 Task: Change the theme color of your profile to "RGB (34,34,12)".
Action: Mouse moved to (1337, 41)
Screenshot: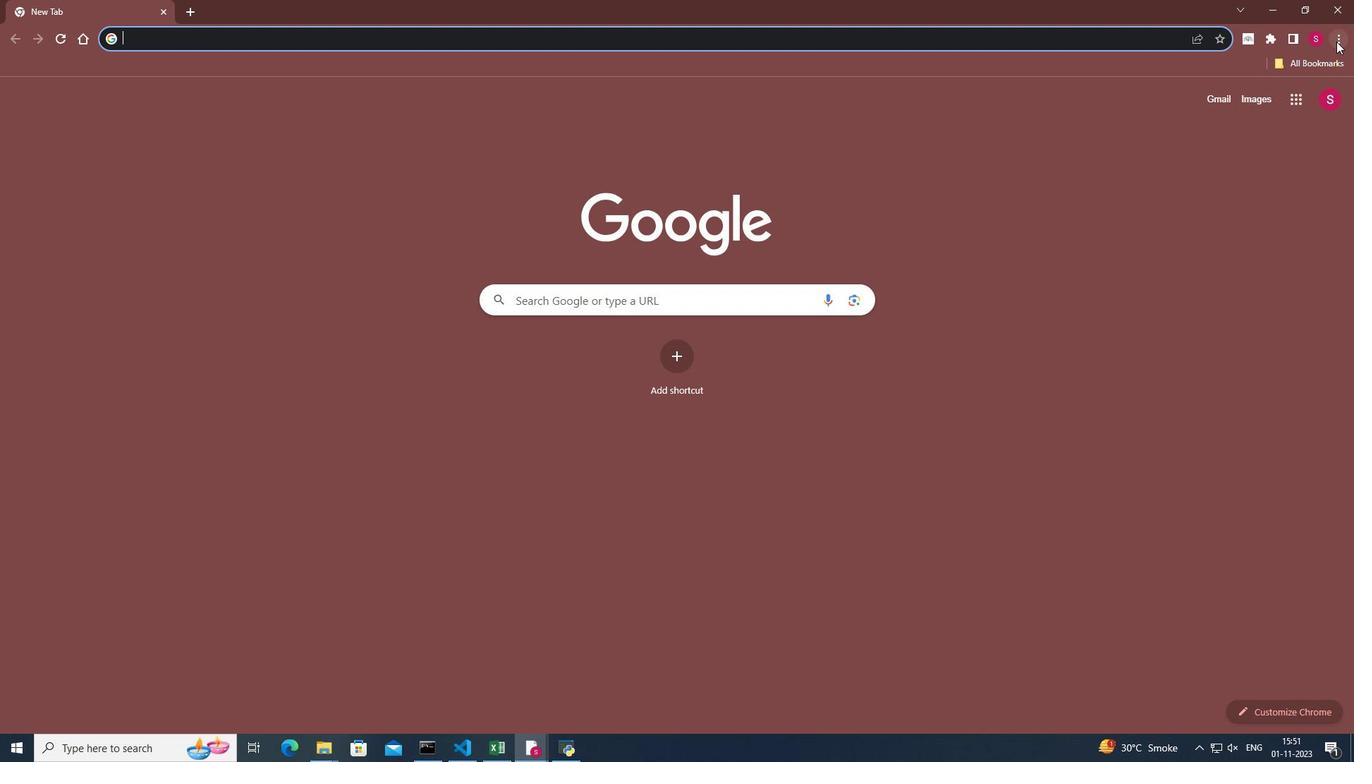 
Action: Mouse pressed left at (1337, 41)
Screenshot: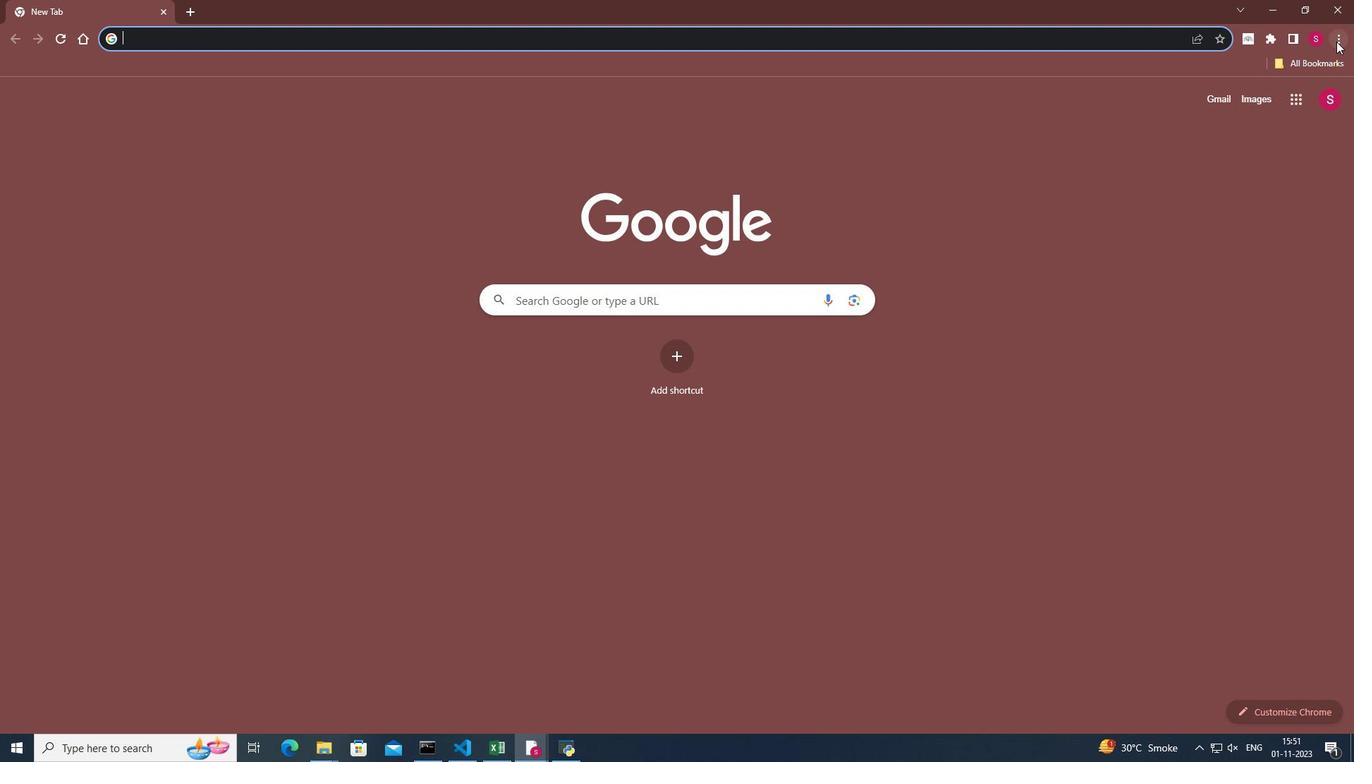 
Action: Mouse moved to (1181, 297)
Screenshot: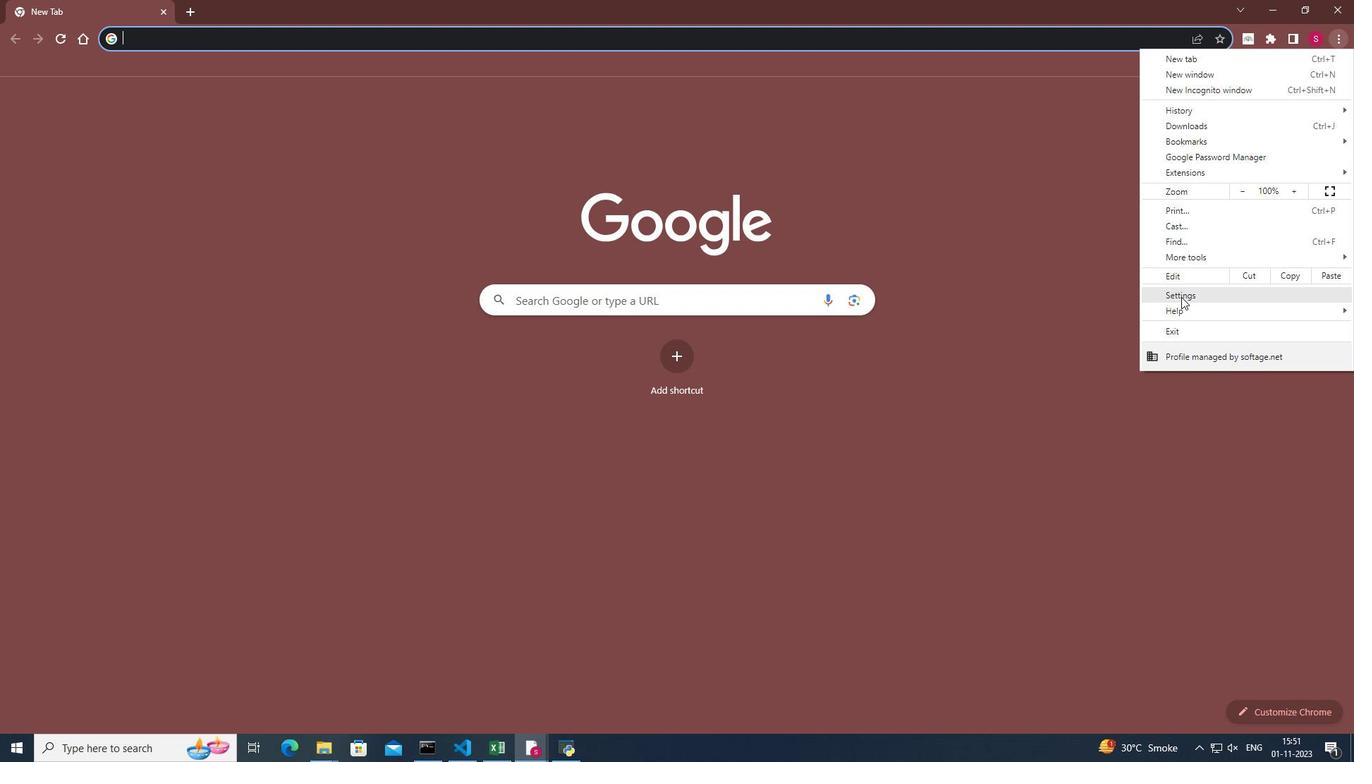 
Action: Mouse pressed left at (1181, 297)
Screenshot: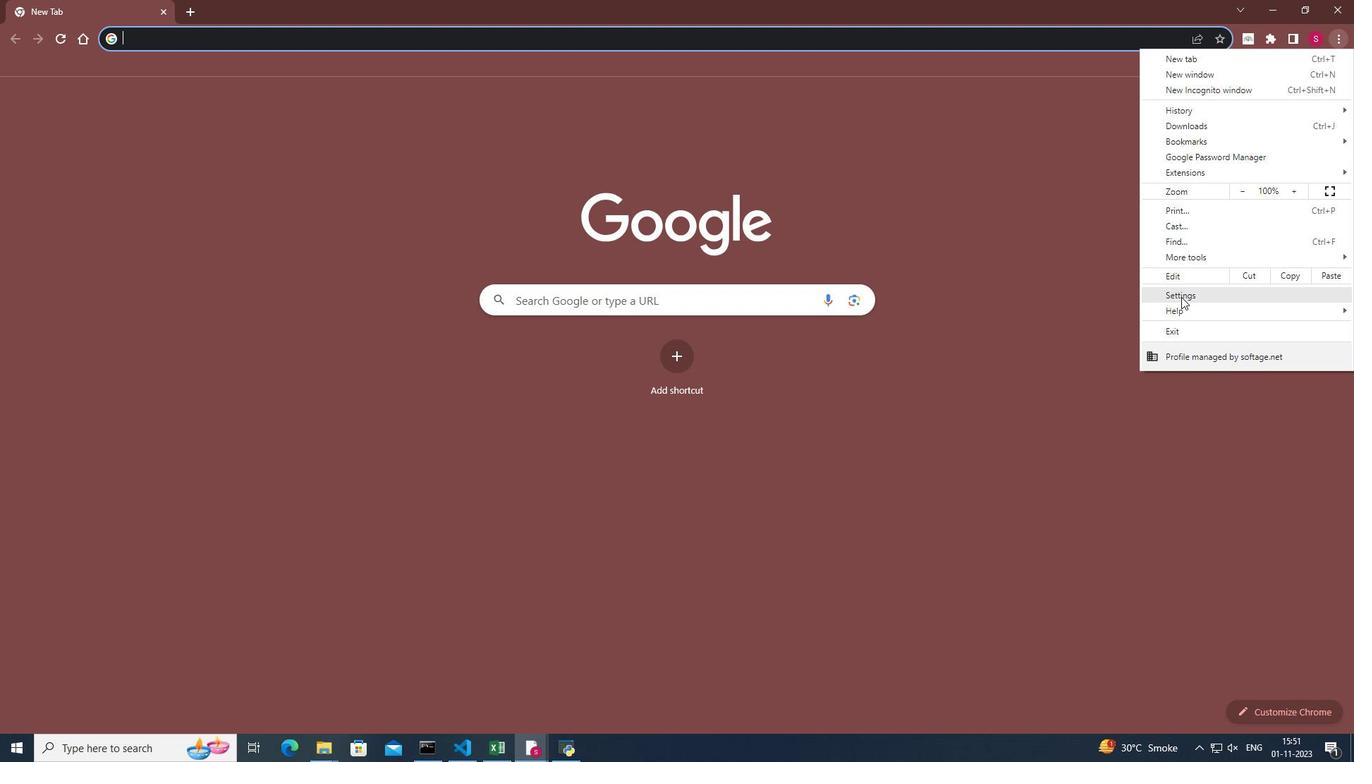 
Action: Mouse moved to (876, 414)
Screenshot: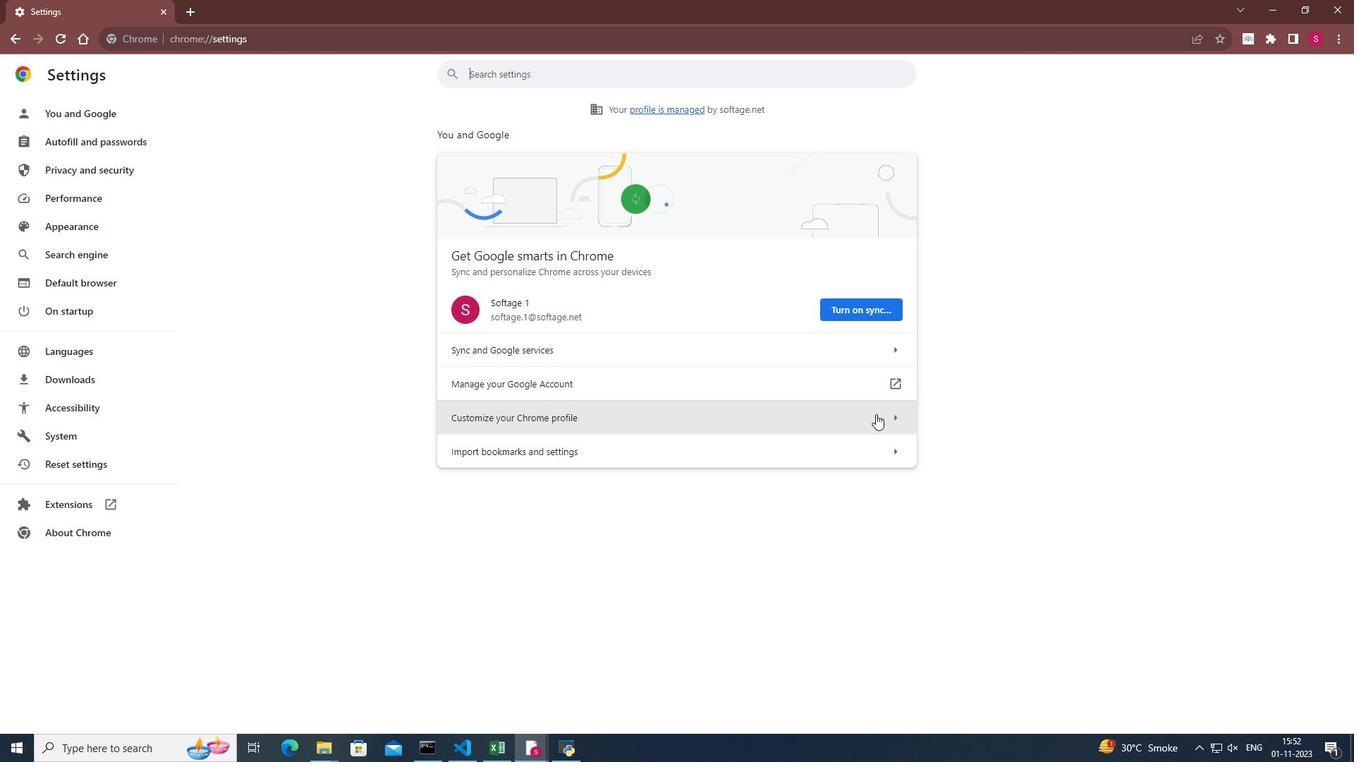 
Action: Mouse pressed left at (876, 414)
Screenshot: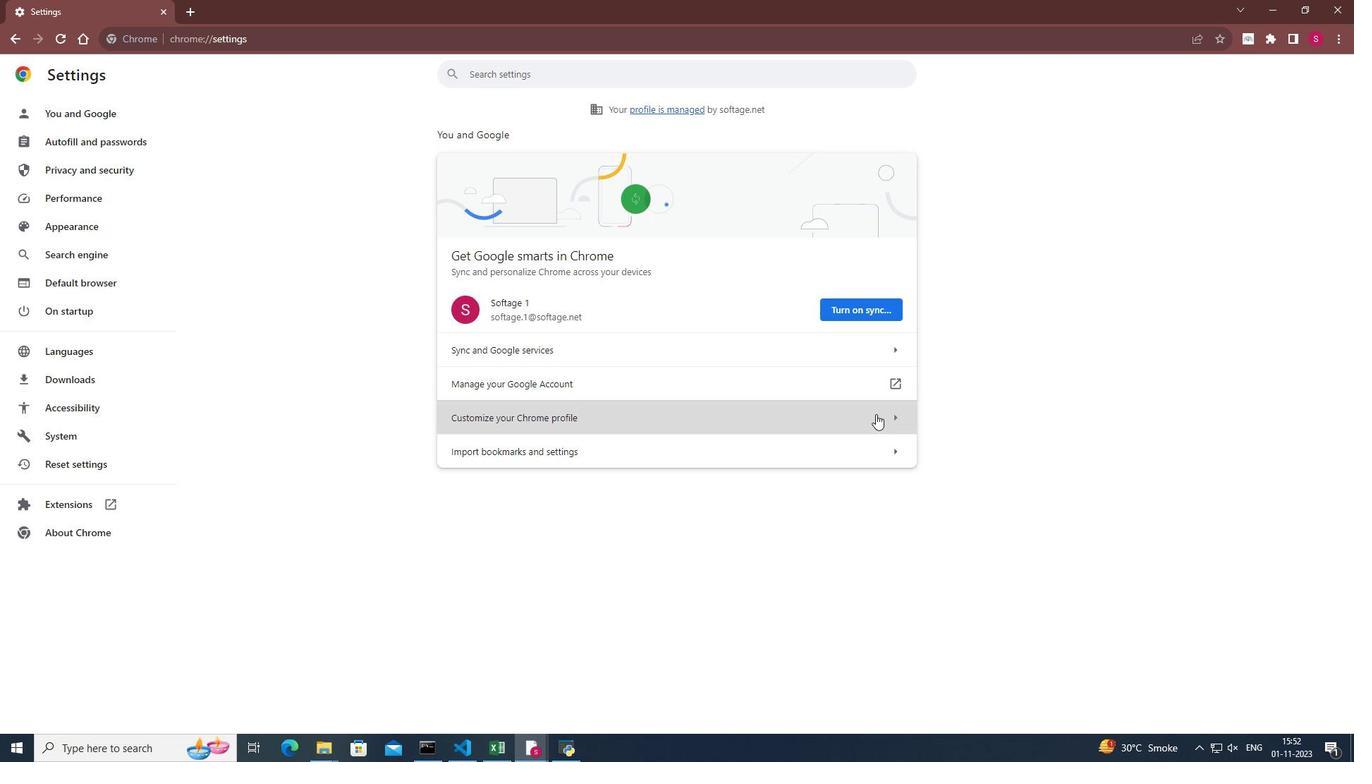 
Action: Mouse moved to (513, 265)
Screenshot: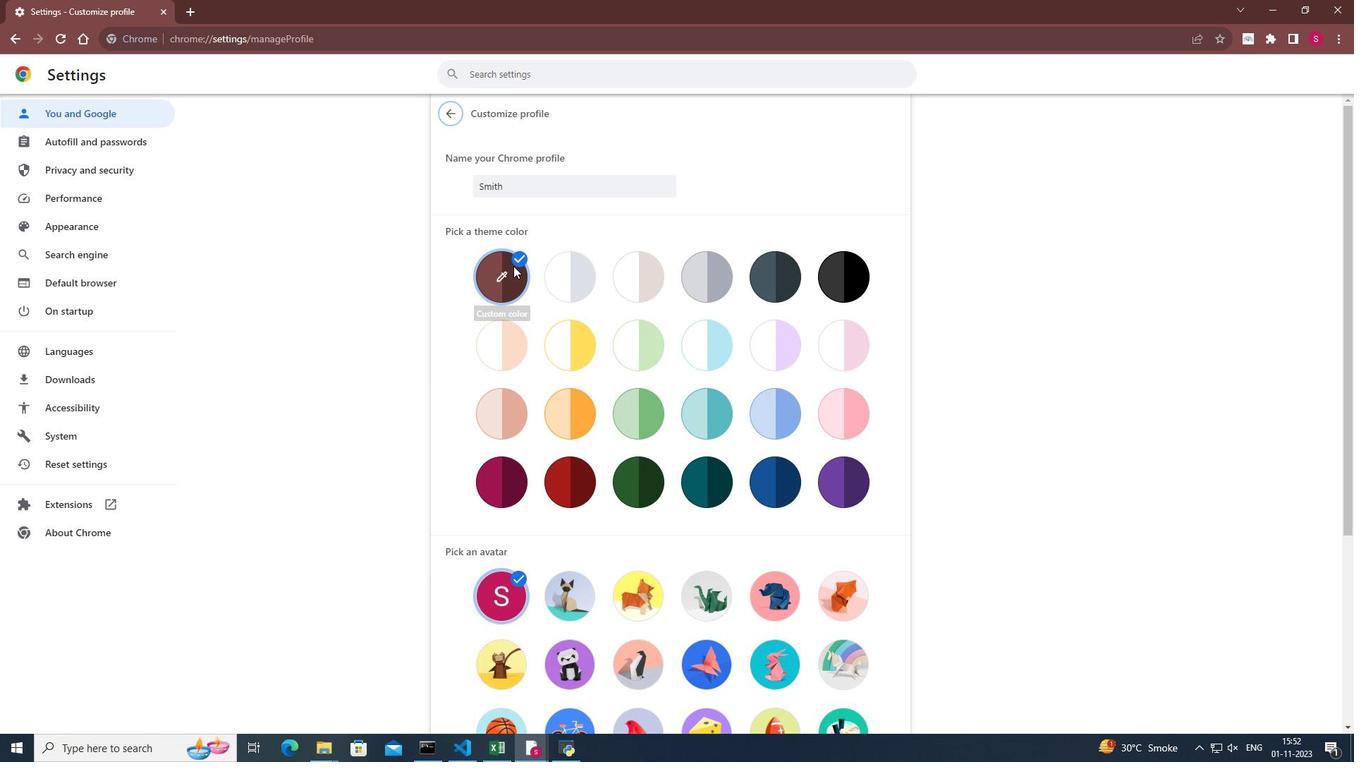 
Action: Mouse pressed left at (513, 265)
Screenshot: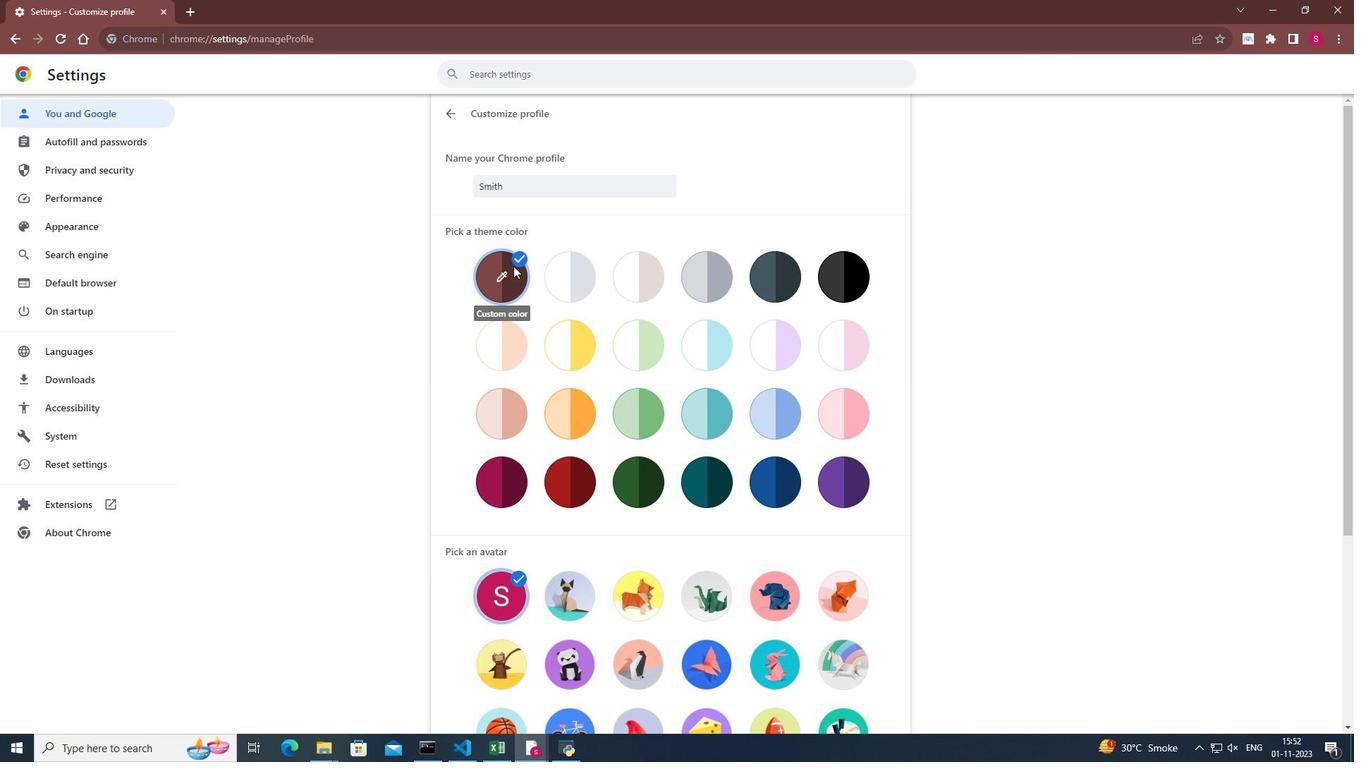 
Action: Mouse moved to (521, 443)
Screenshot: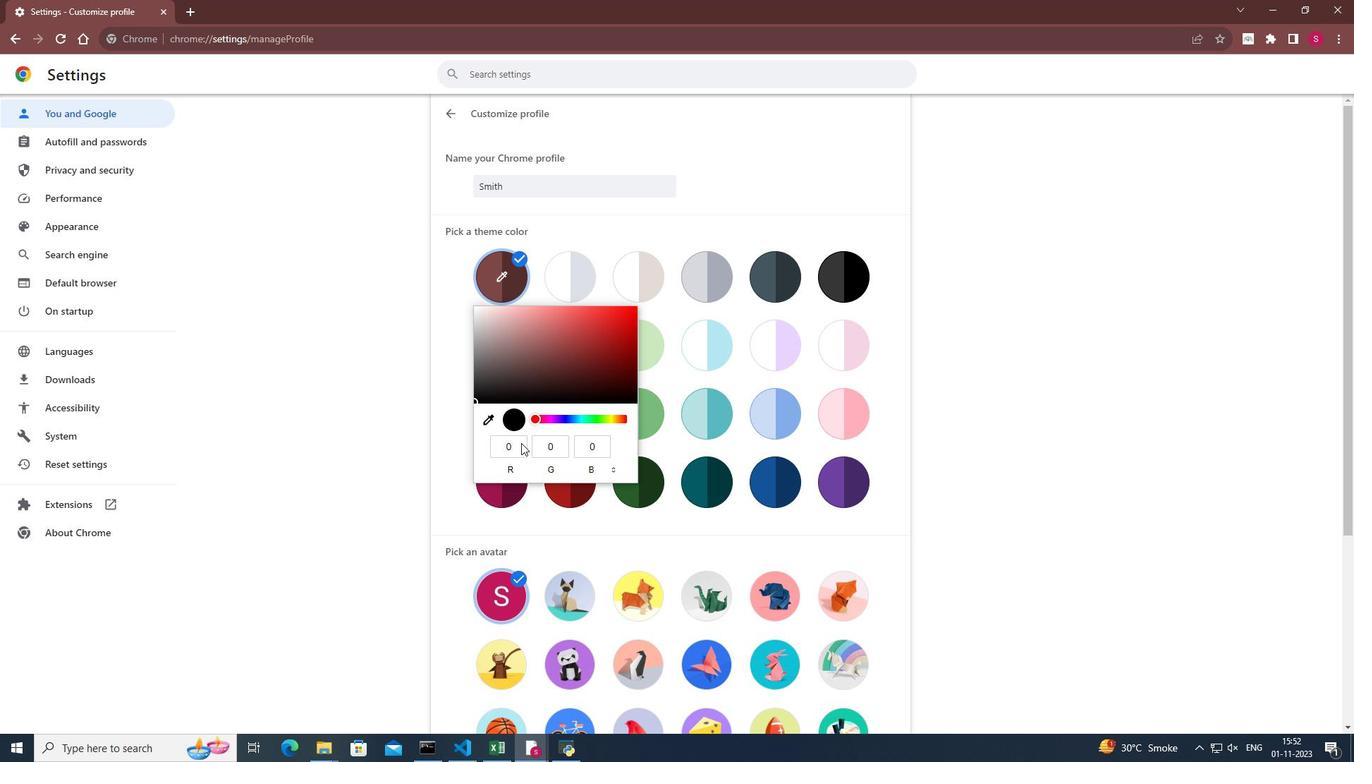 
Action: Mouse pressed left at (521, 443)
Screenshot: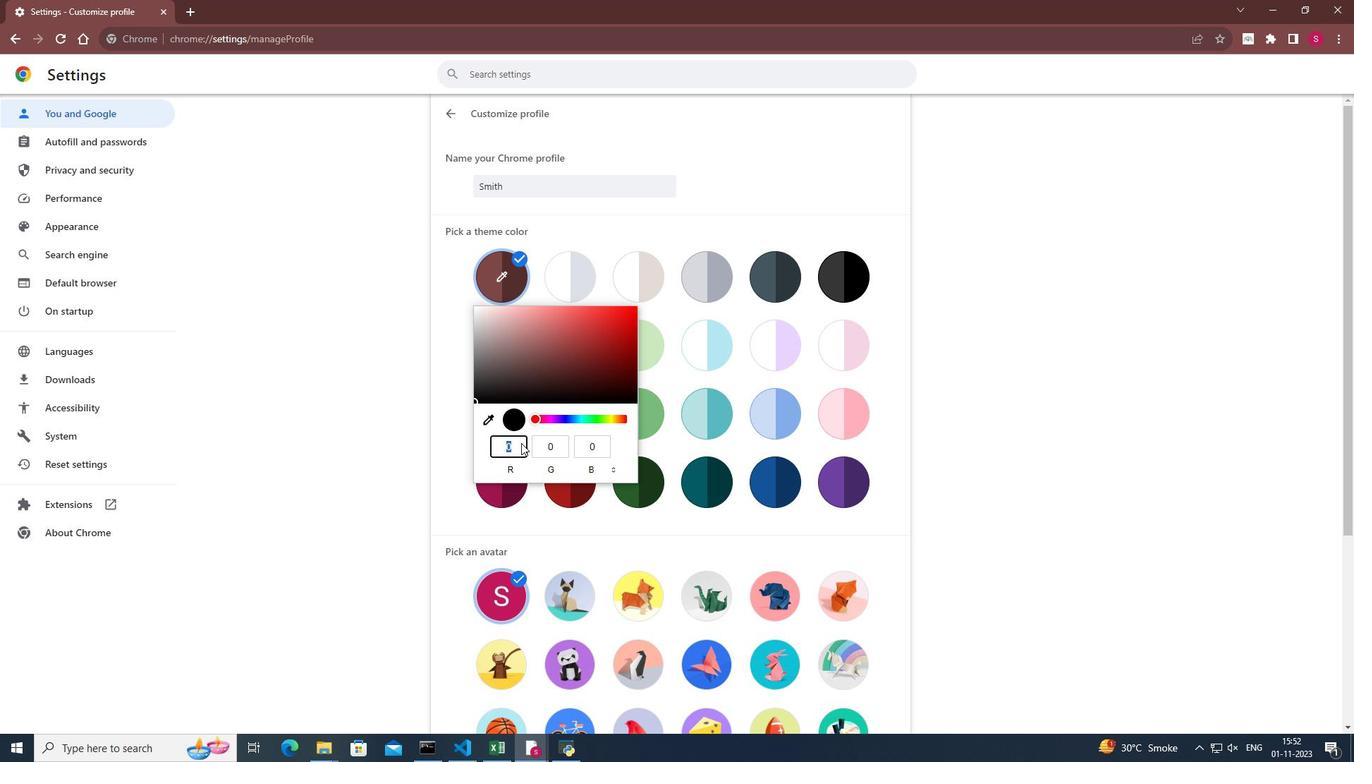 
Action: Mouse moved to (519, 436)
Screenshot: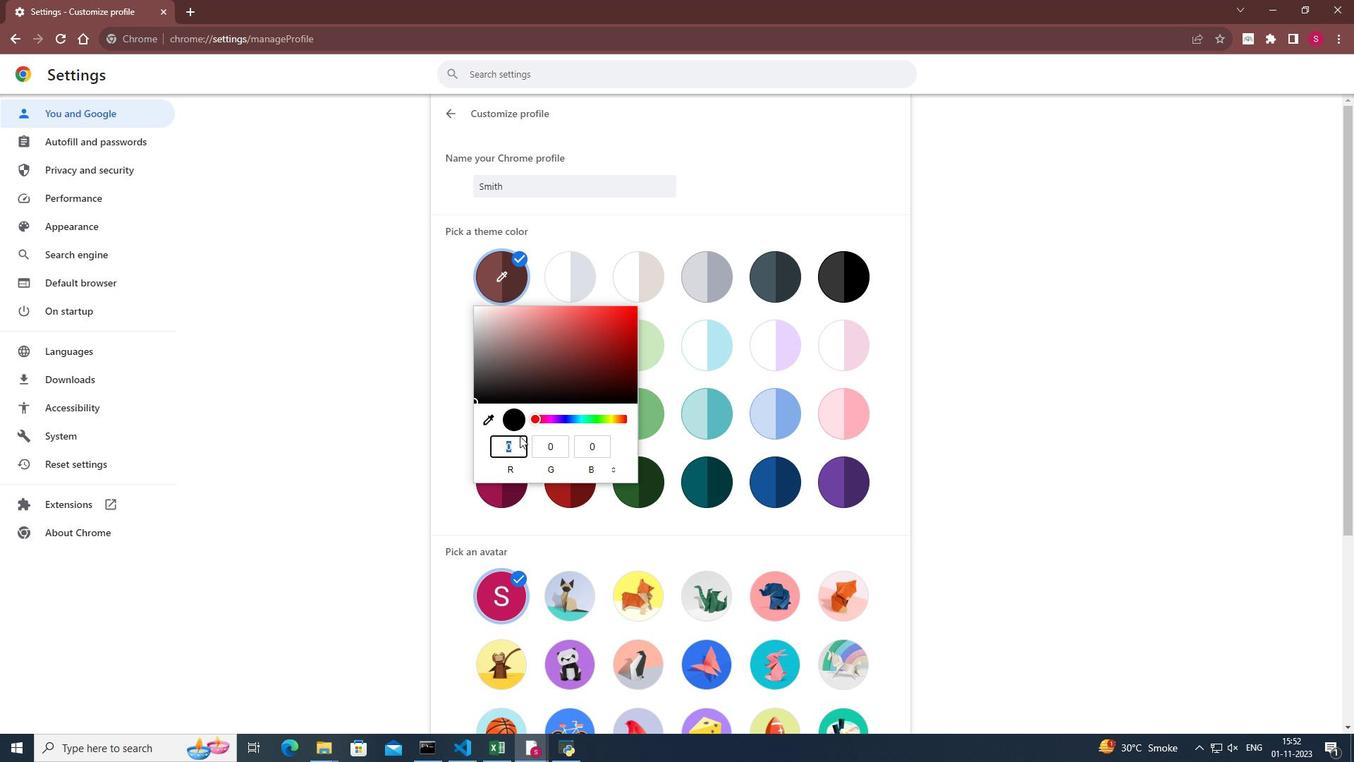 
Action: Key pressed <Key.backspace>34<Key.tab>34<Key.tab>12<Key.enter>
Screenshot: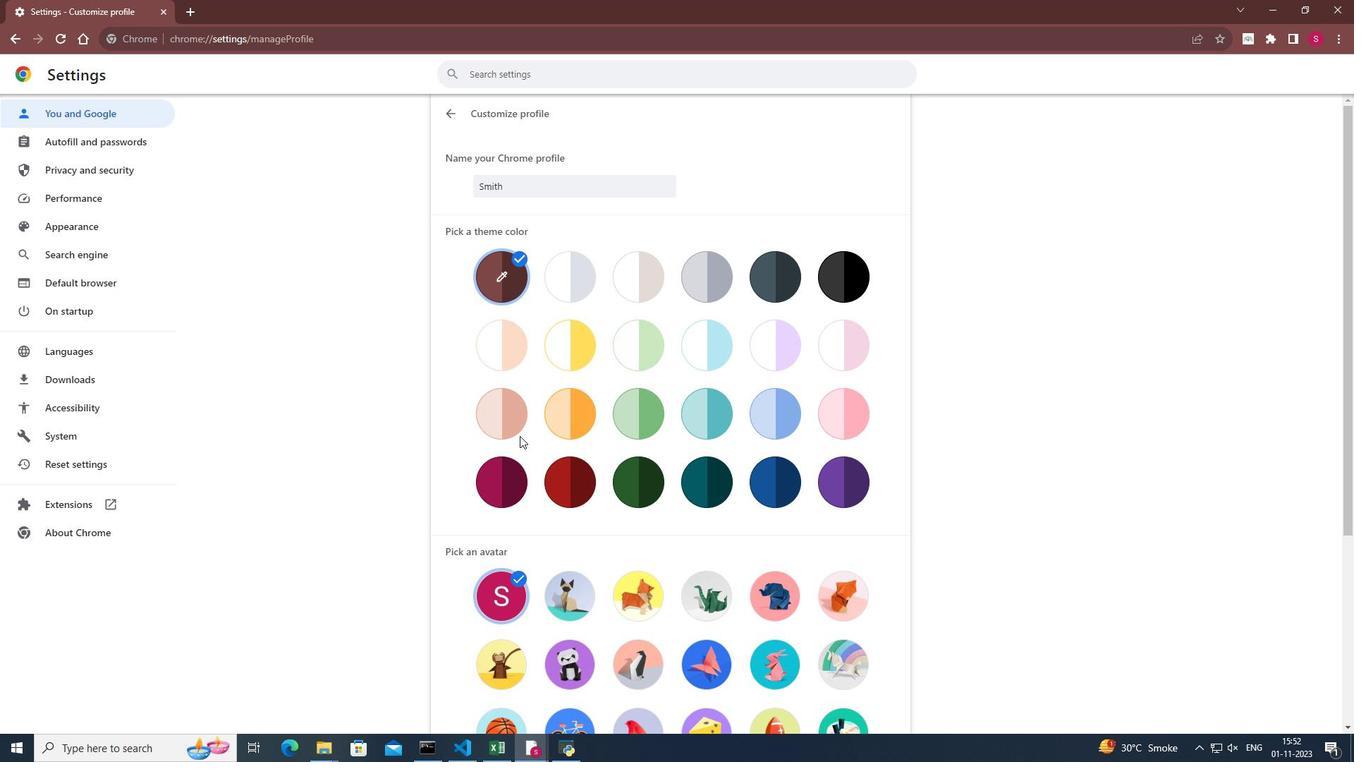 
